 Task: Add Dr. Bronner's Unscented Bar Soap to the cart.
Action: Mouse moved to (303, 166)
Screenshot: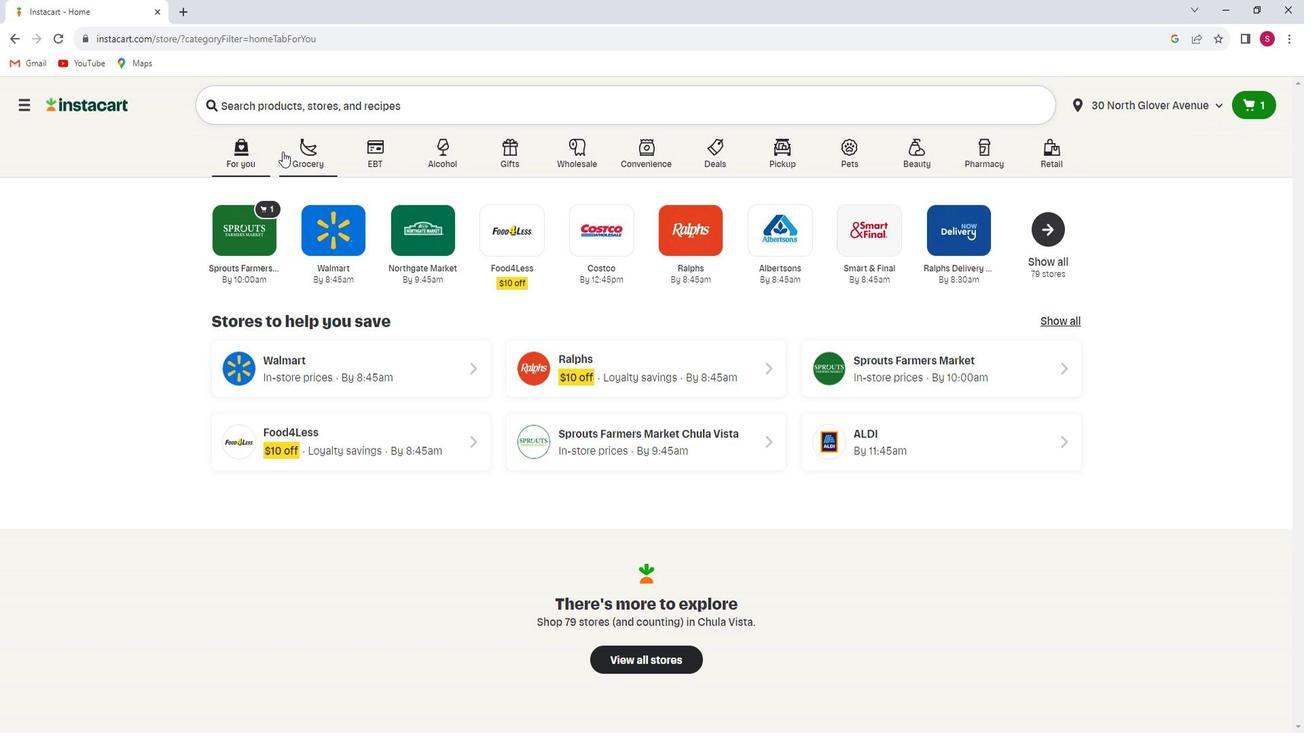 
Action: Mouse pressed left at (303, 166)
Screenshot: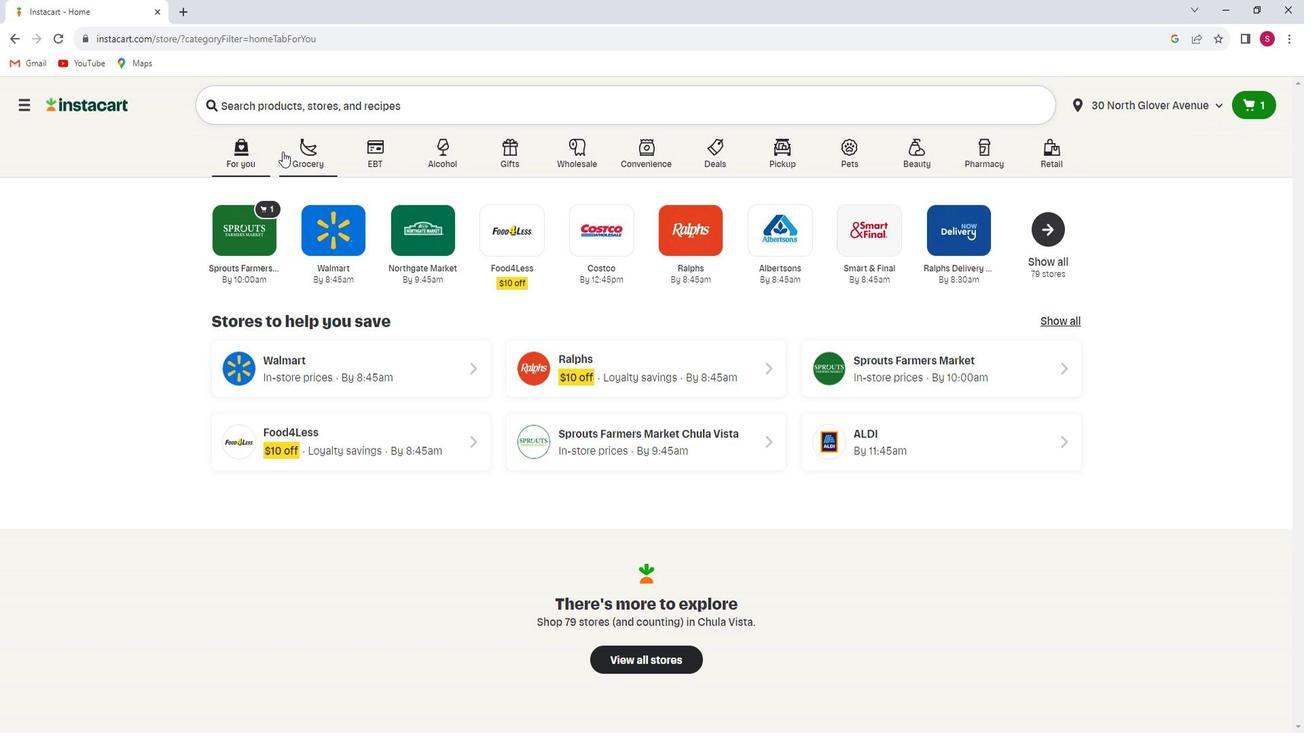
Action: Mouse moved to (315, 399)
Screenshot: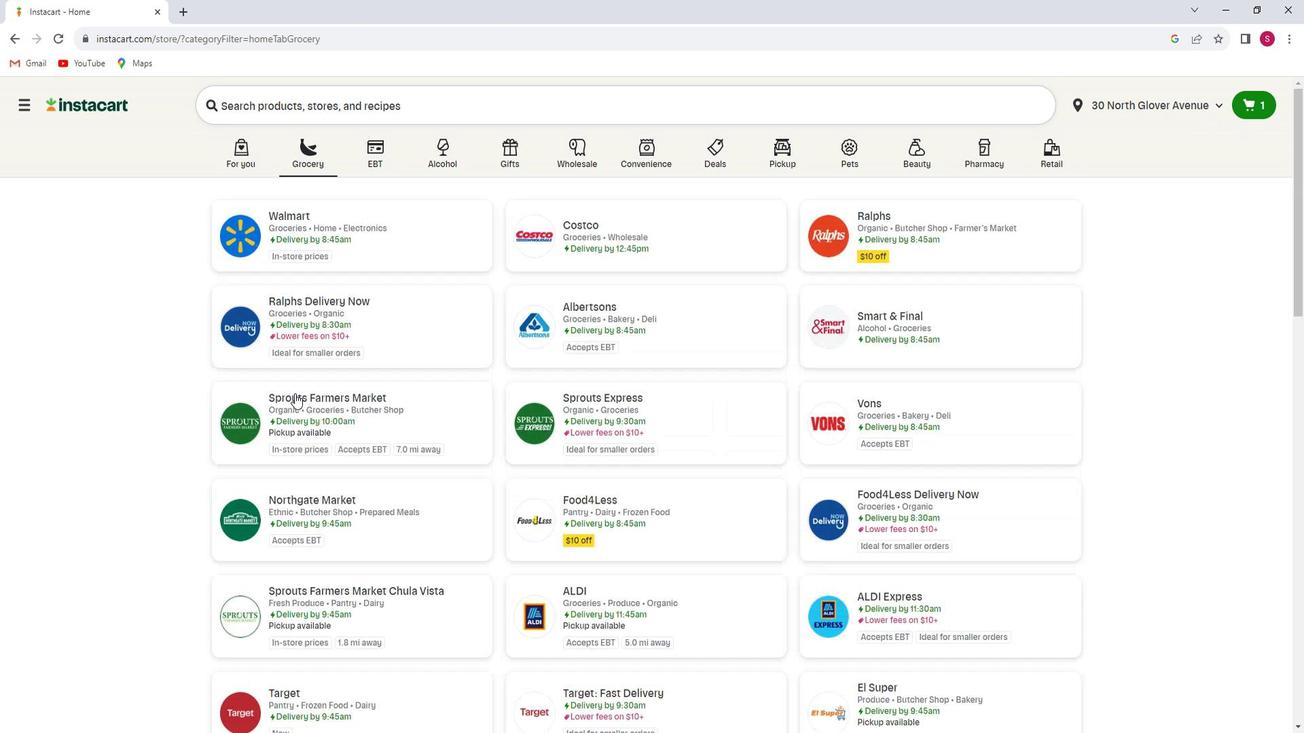 
Action: Mouse pressed left at (315, 399)
Screenshot: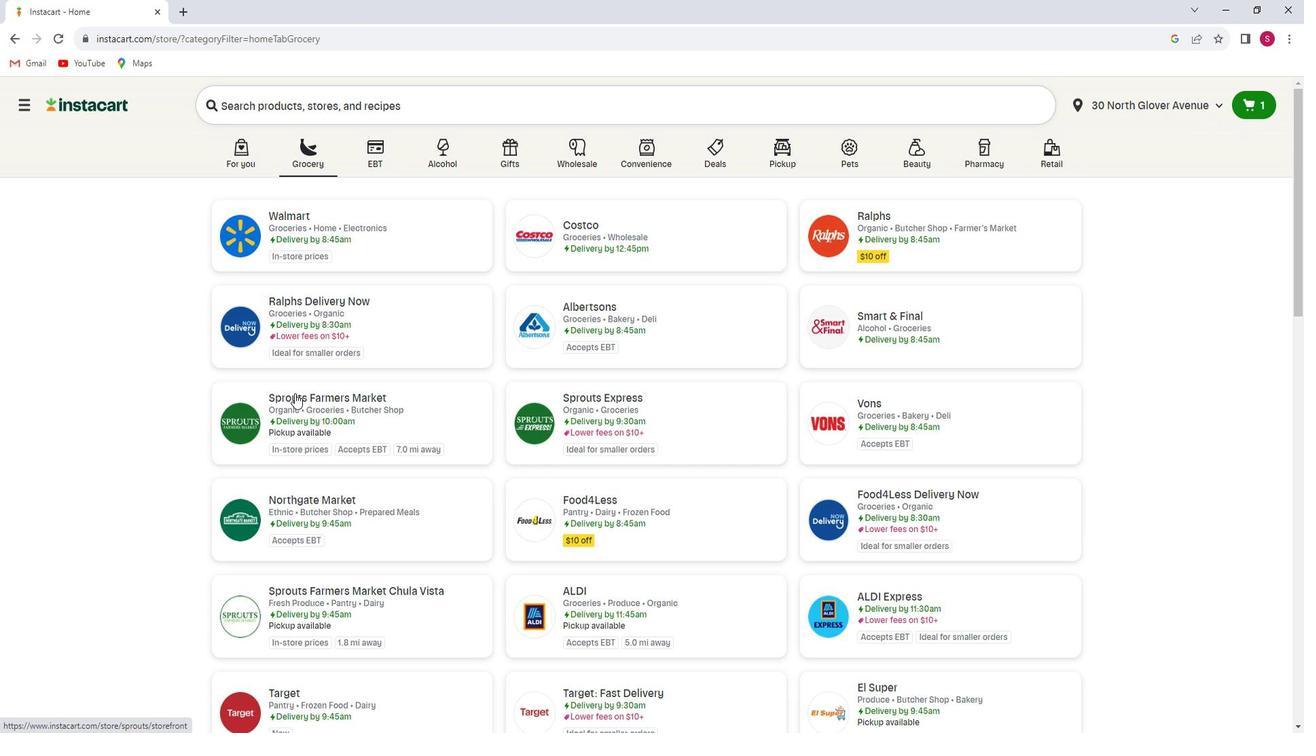 
Action: Mouse moved to (105, 417)
Screenshot: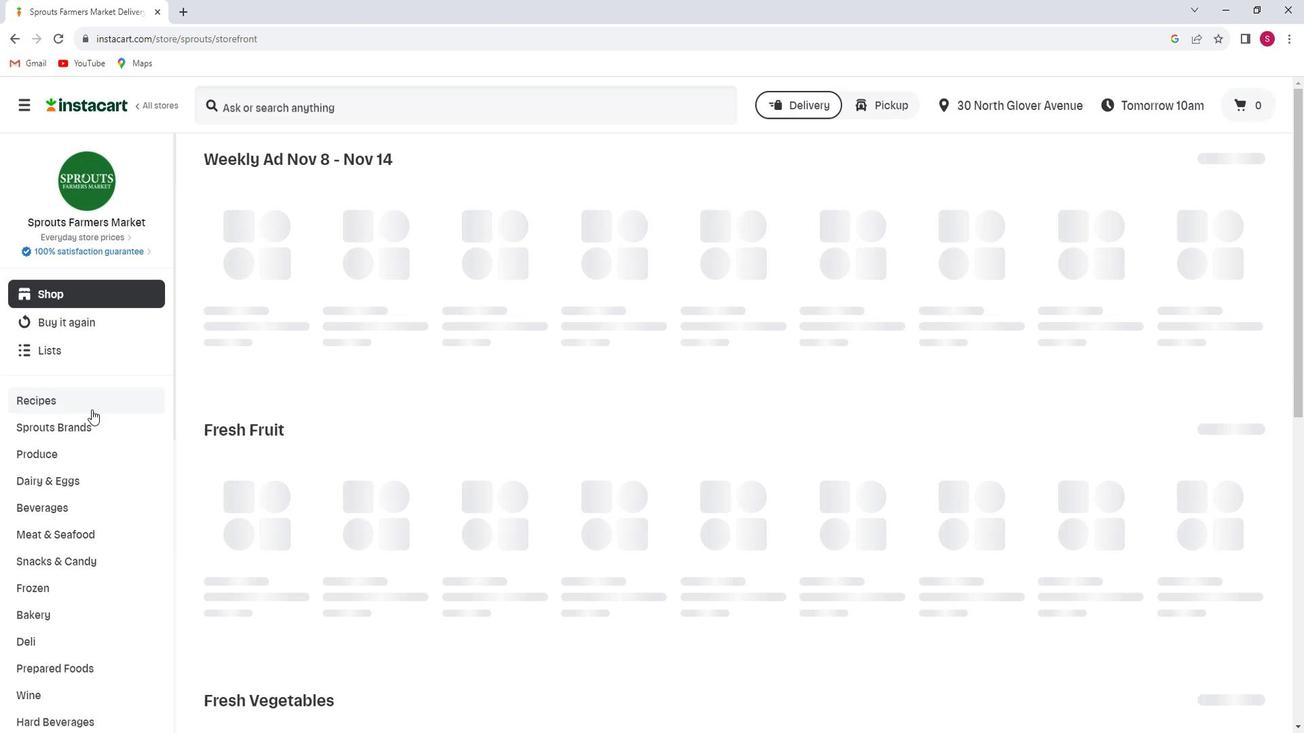 
Action: Mouse scrolled (105, 417) with delta (0, 0)
Screenshot: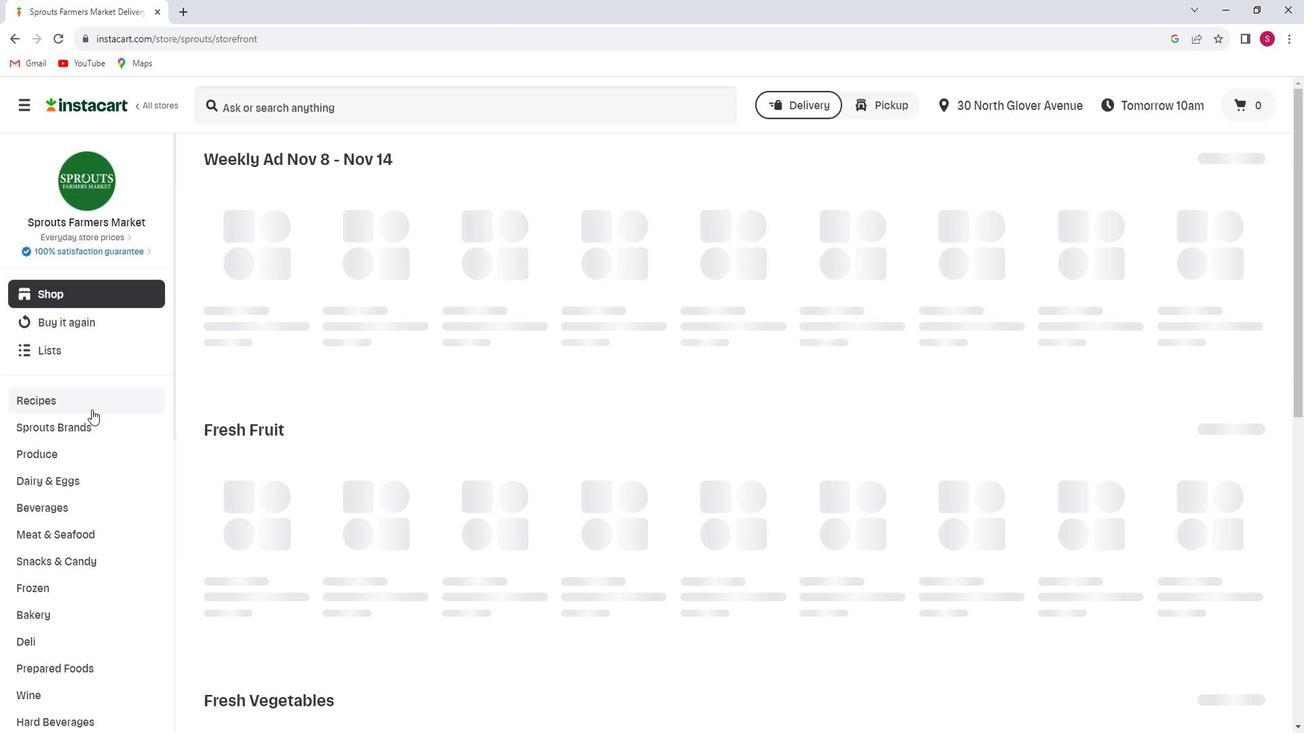
Action: Mouse scrolled (105, 417) with delta (0, 0)
Screenshot: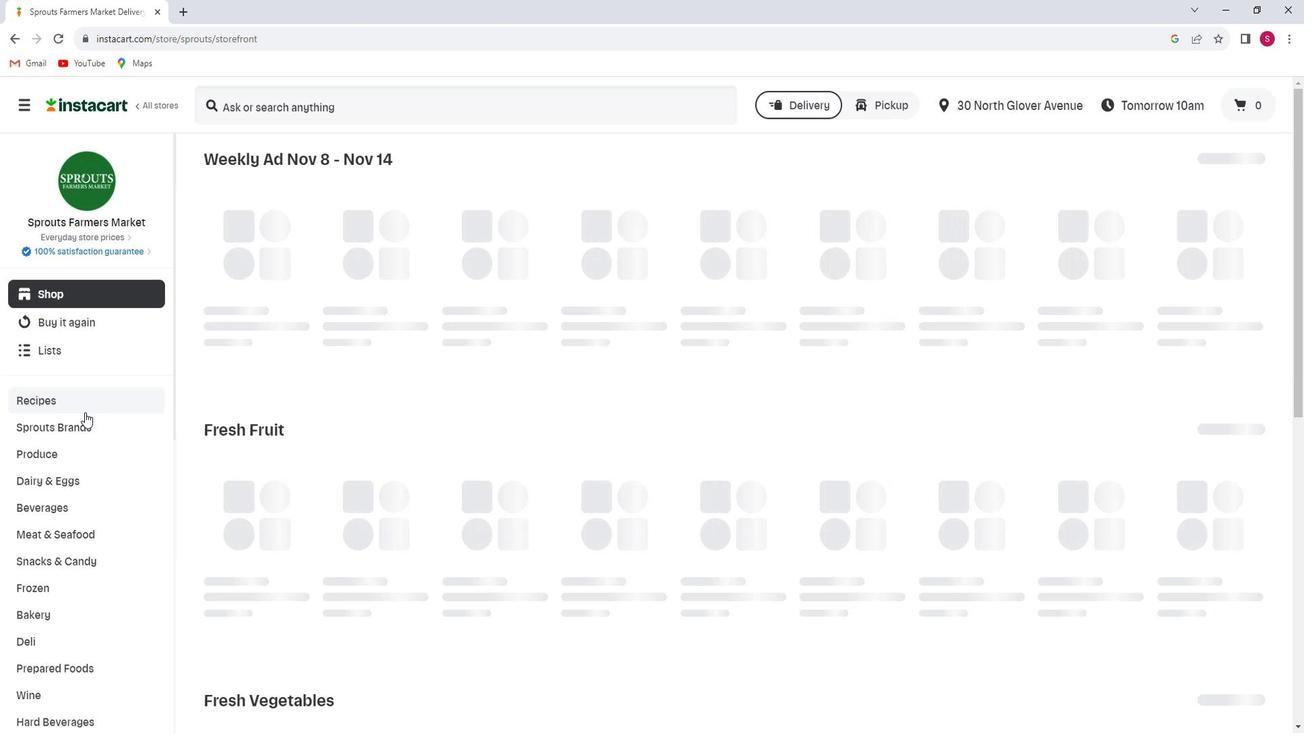 
Action: Mouse scrolled (105, 417) with delta (0, 0)
Screenshot: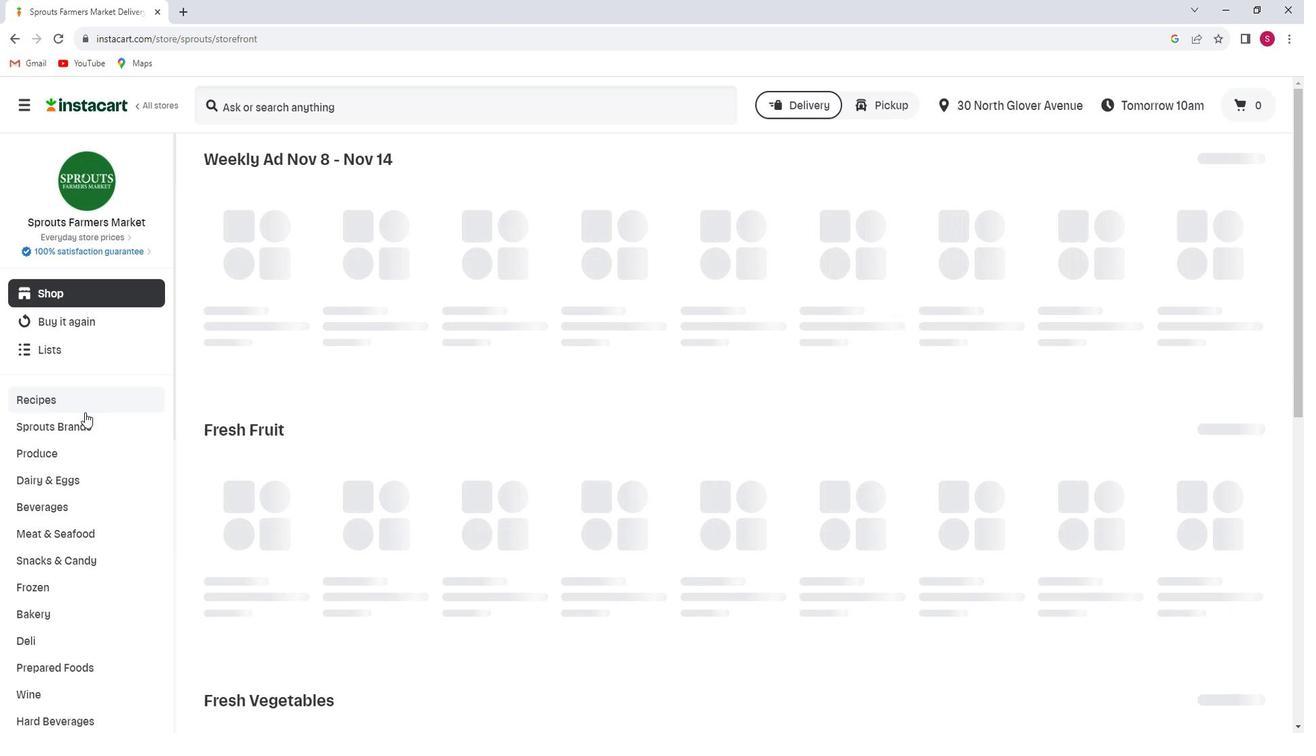 
Action: Mouse scrolled (105, 417) with delta (0, 0)
Screenshot: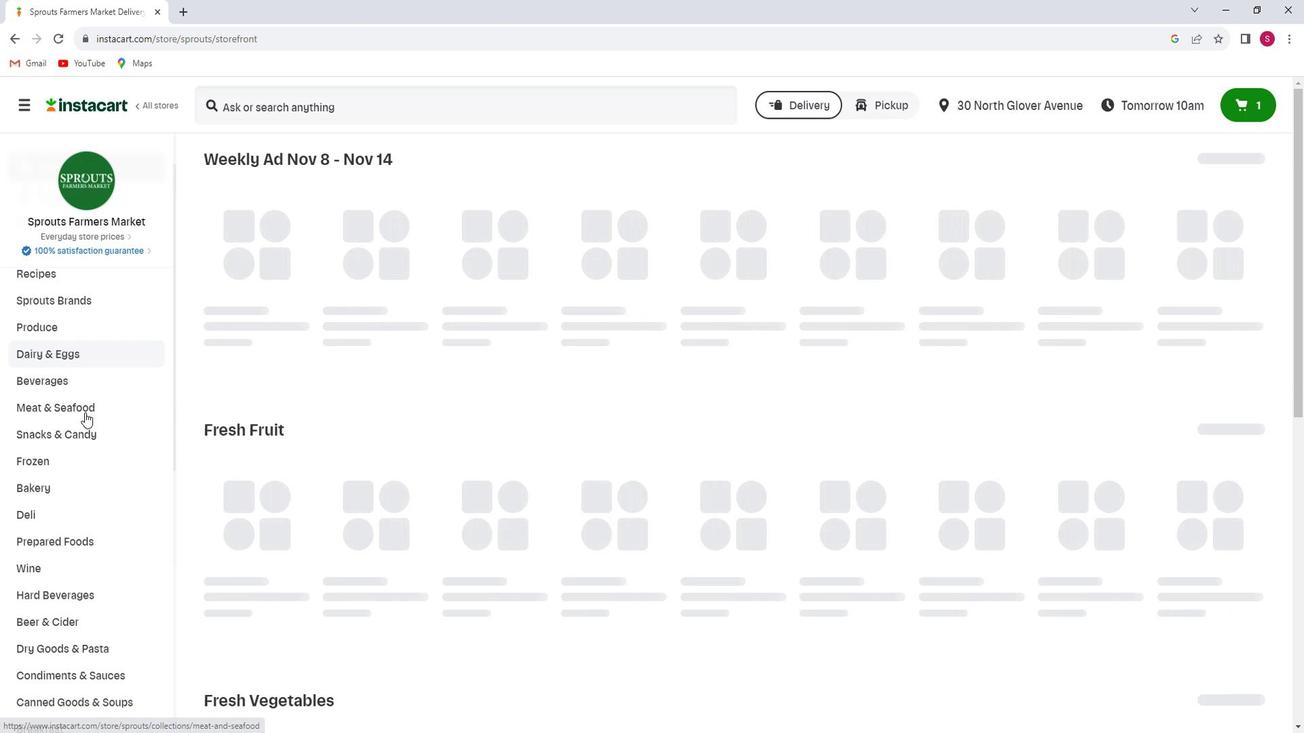 
Action: Mouse moved to (97, 441)
Screenshot: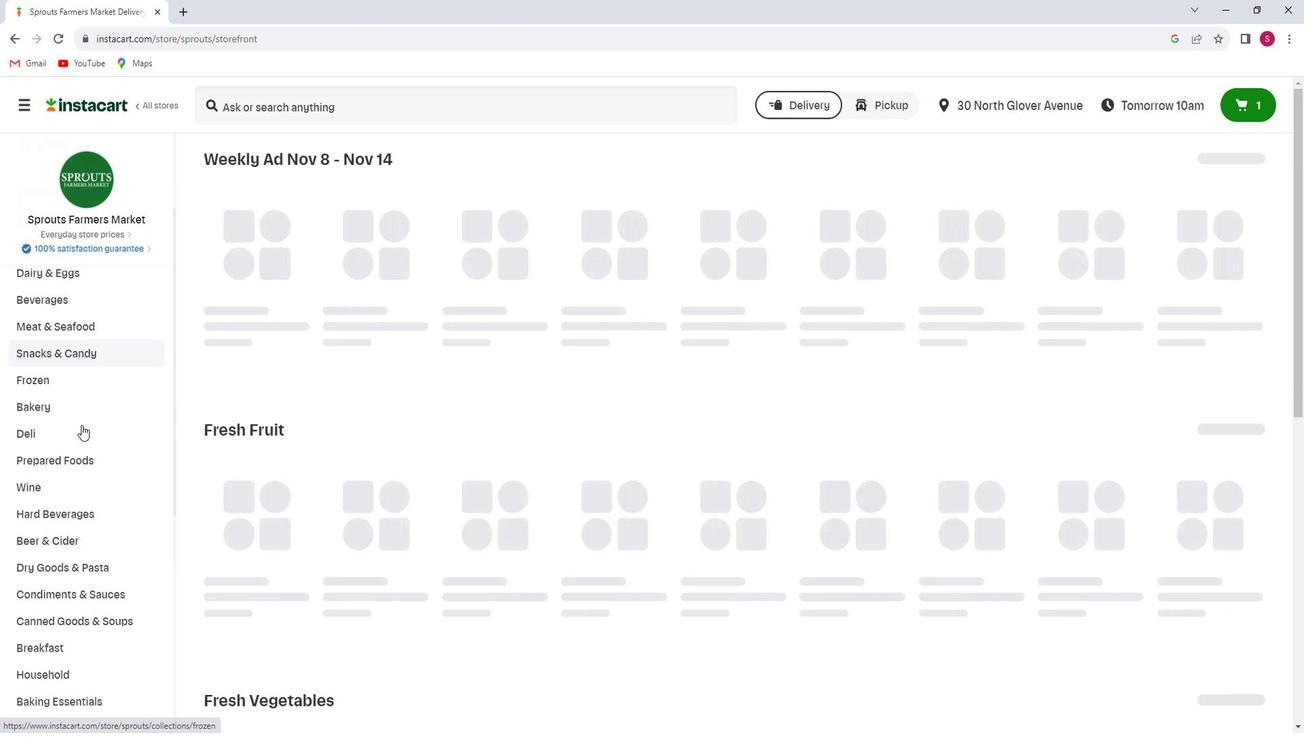 
Action: Mouse scrolled (97, 440) with delta (0, 0)
Screenshot: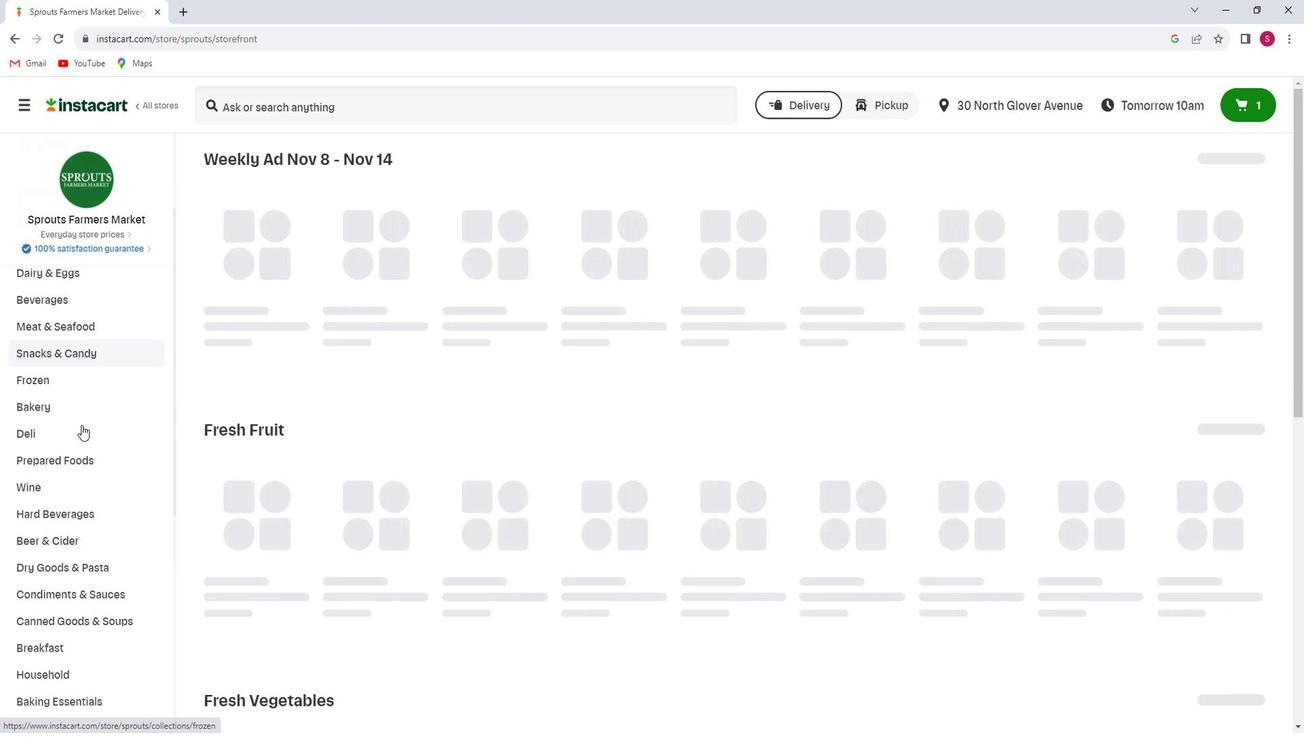 
Action: Mouse moved to (95, 446)
Screenshot: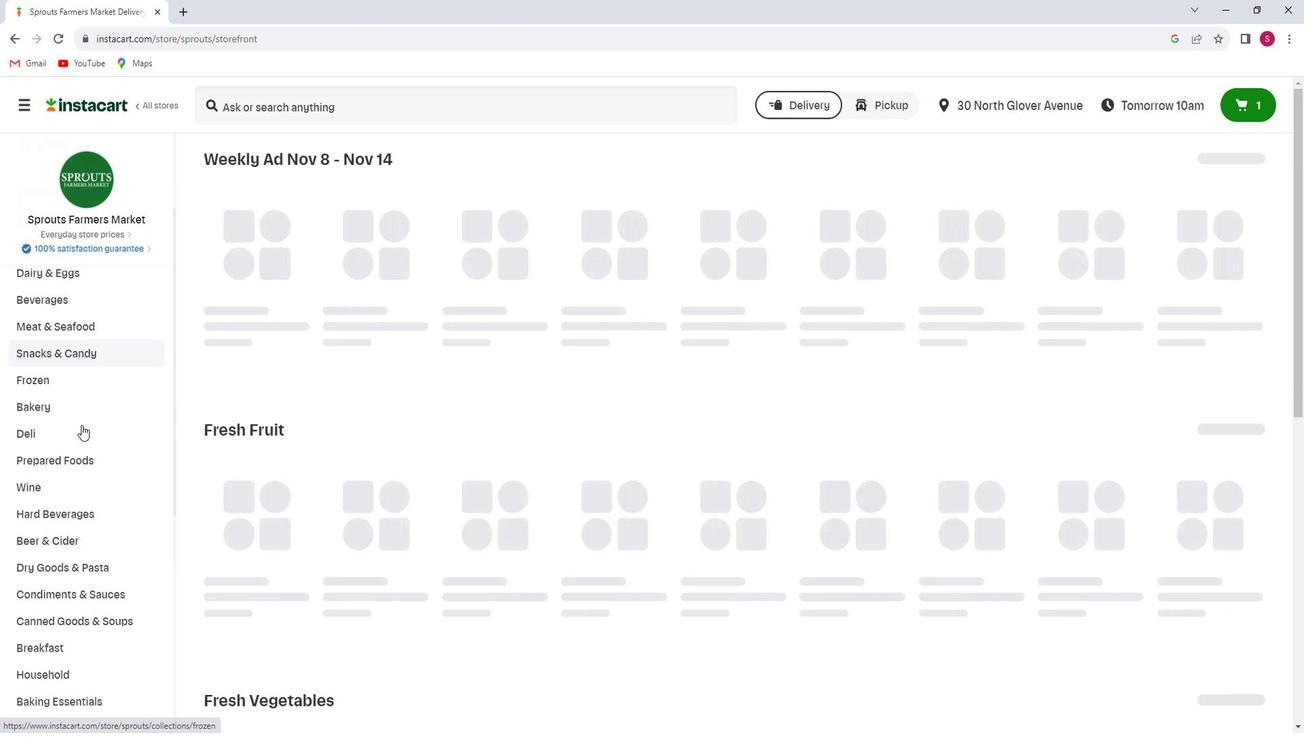 
Action: Mouse scrolled (95, 445) with delta (0, 0)
Screenshot: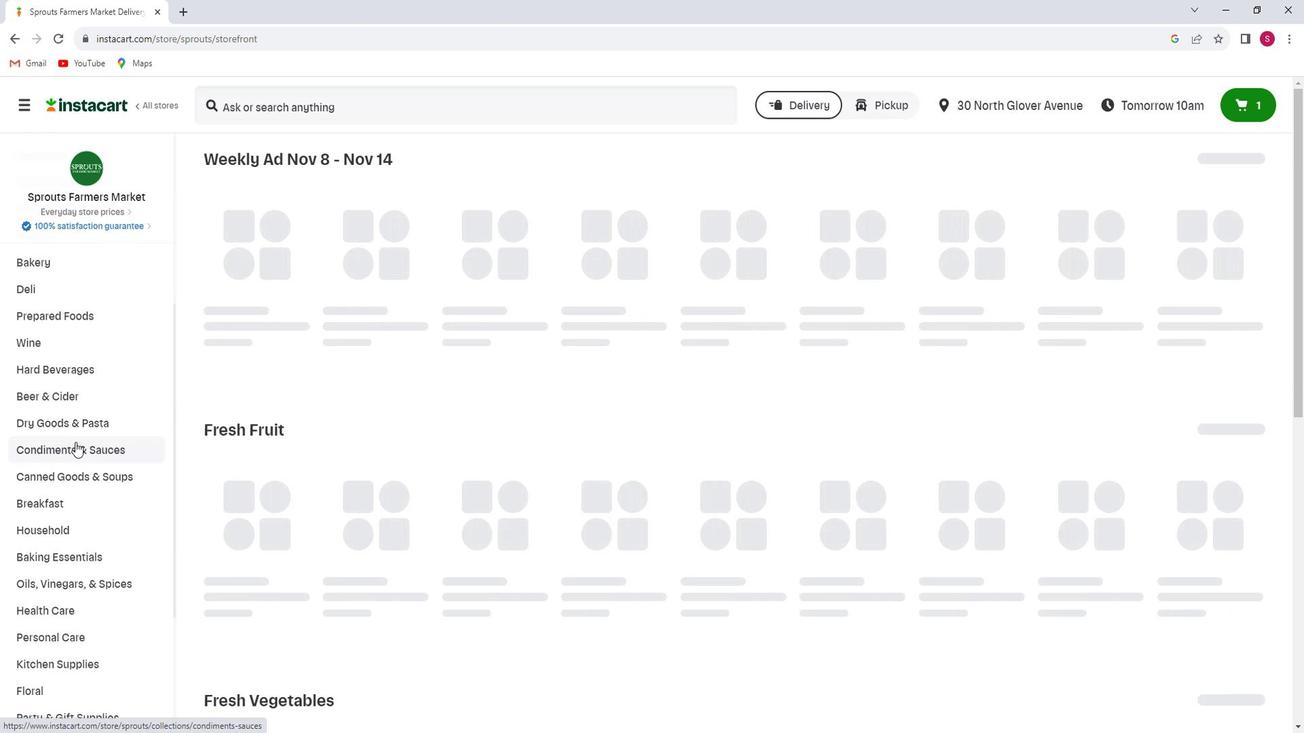 
Action: Mouse scrolled (95, 445) with delta (0, 0)
Screenshot: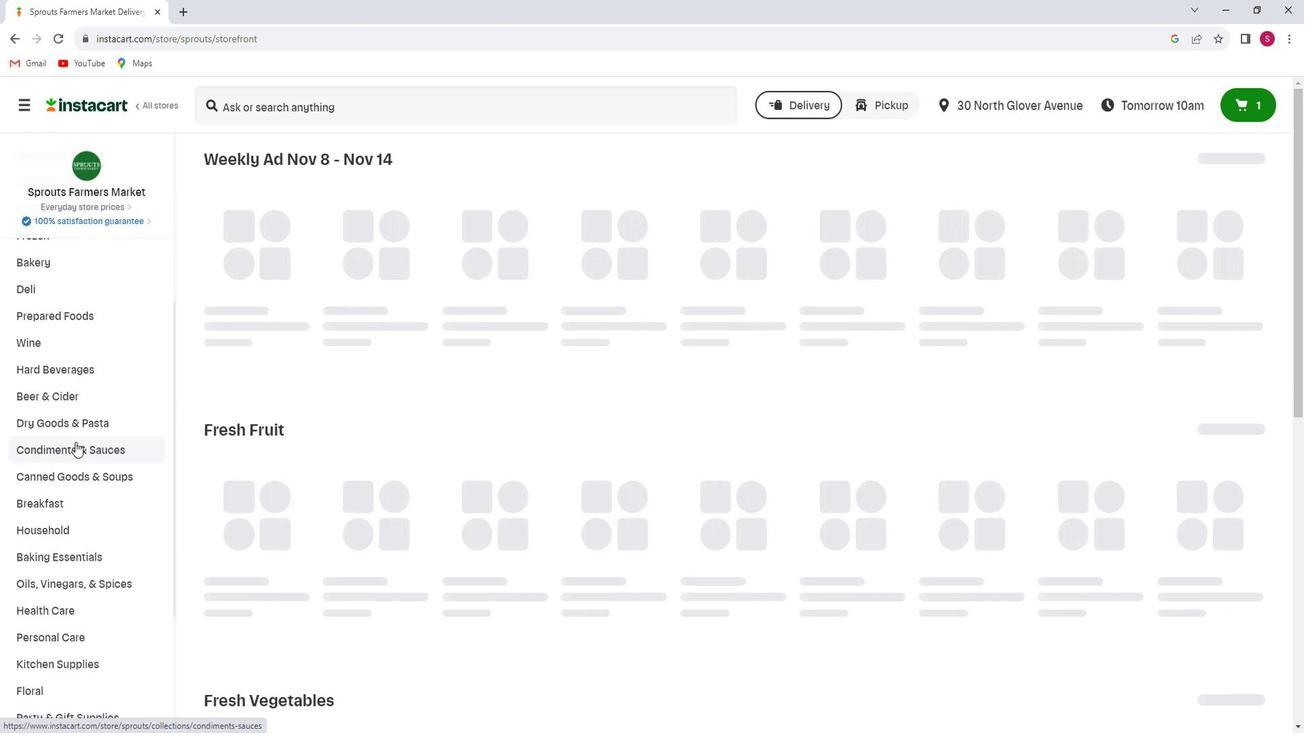 
Action: Mouse scrolled (95, 445) with delta (0, 0)
Screenshot: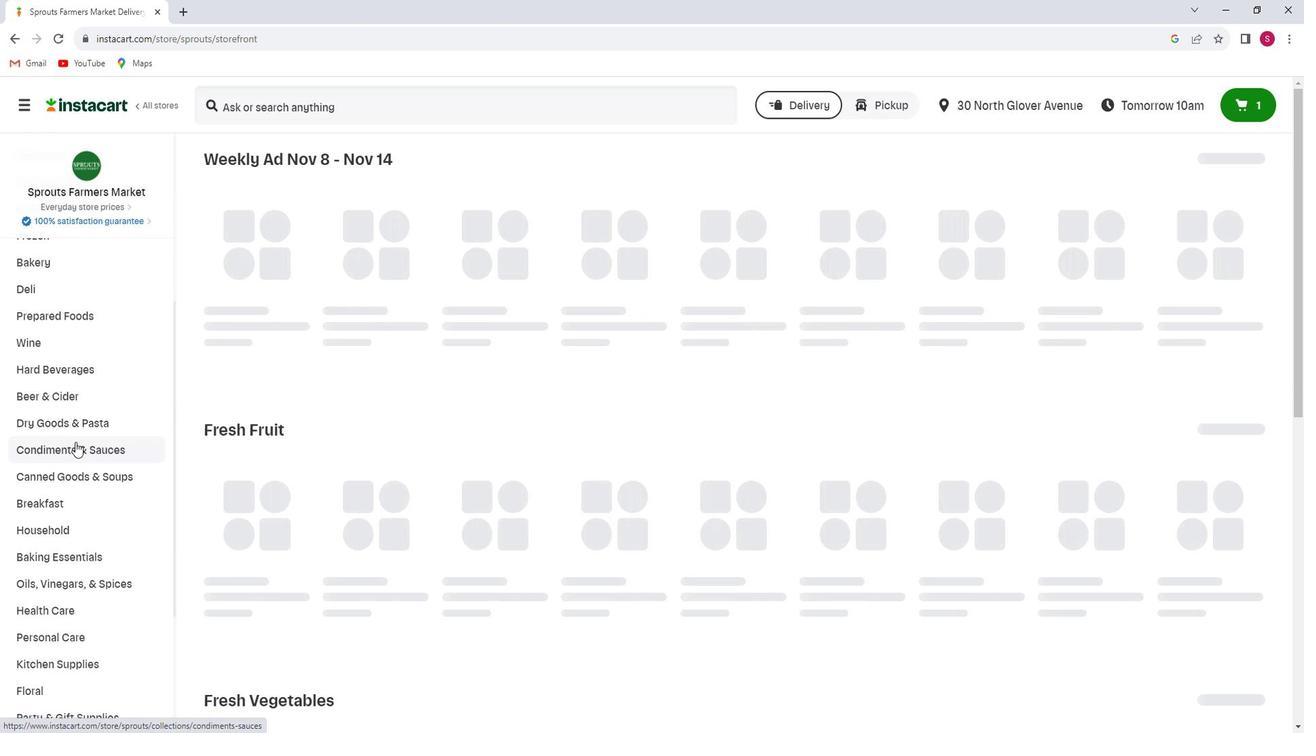 
Action: Mouse scrolled (95, 445) with delta (0, 0)
Screenshot: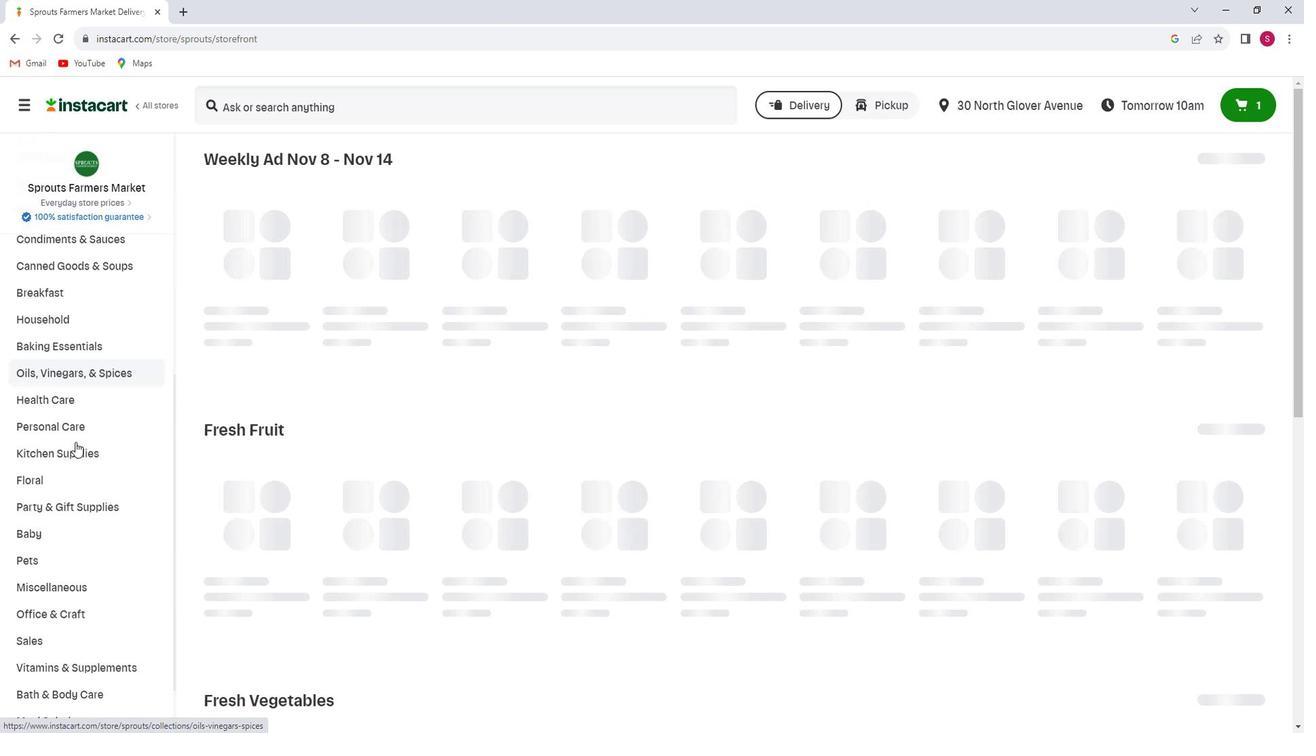 
Action: Mouse scrolled (95, 445) with delta (0, 0)
Screenshot: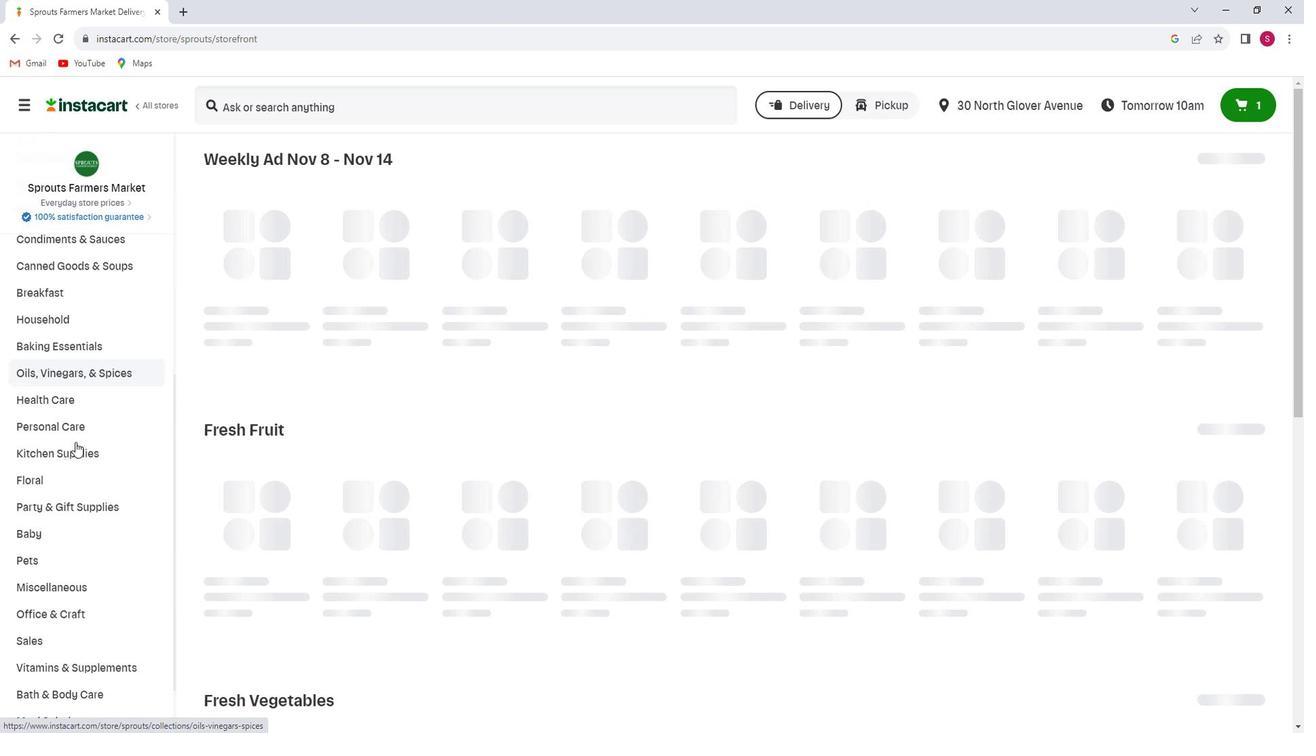 
Action: Mouse scrolled (95, 445) with delta (0, 0)
Screenshot: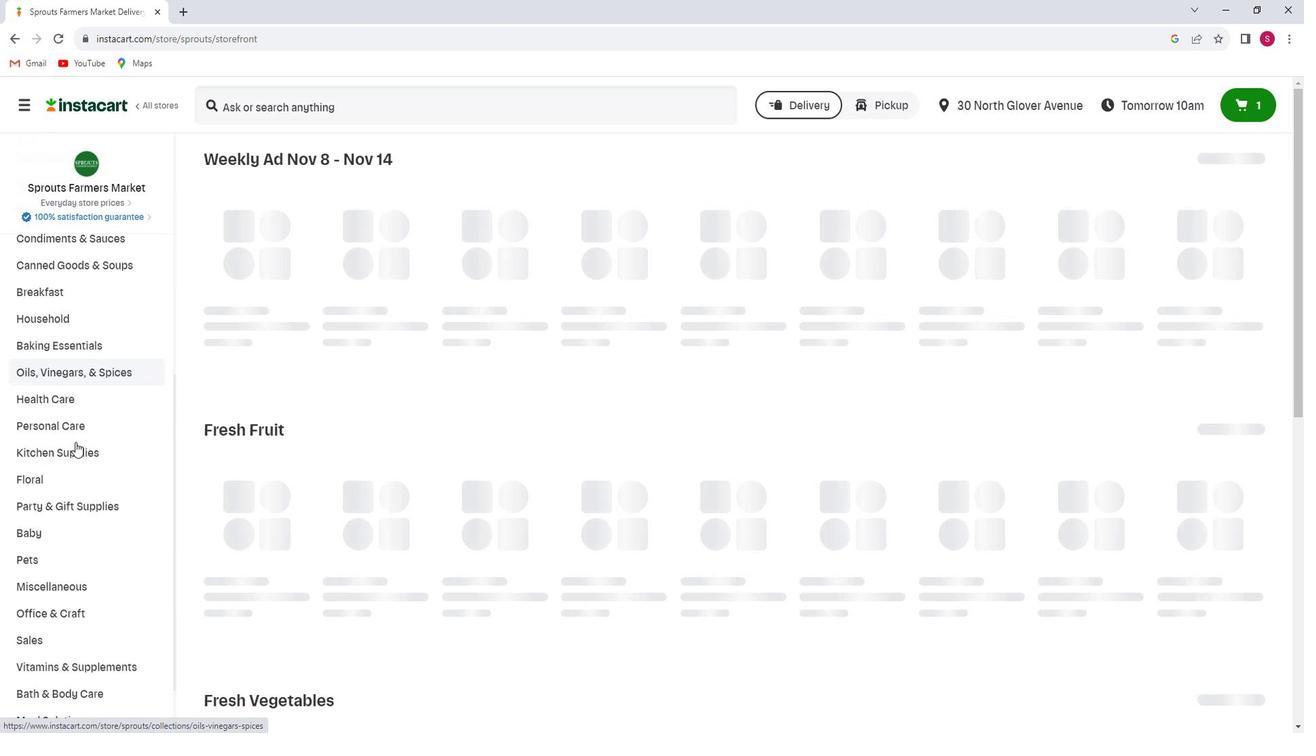 
Action: Mouse scrolled (95, 445) with delta (0, 0)
Screenshot: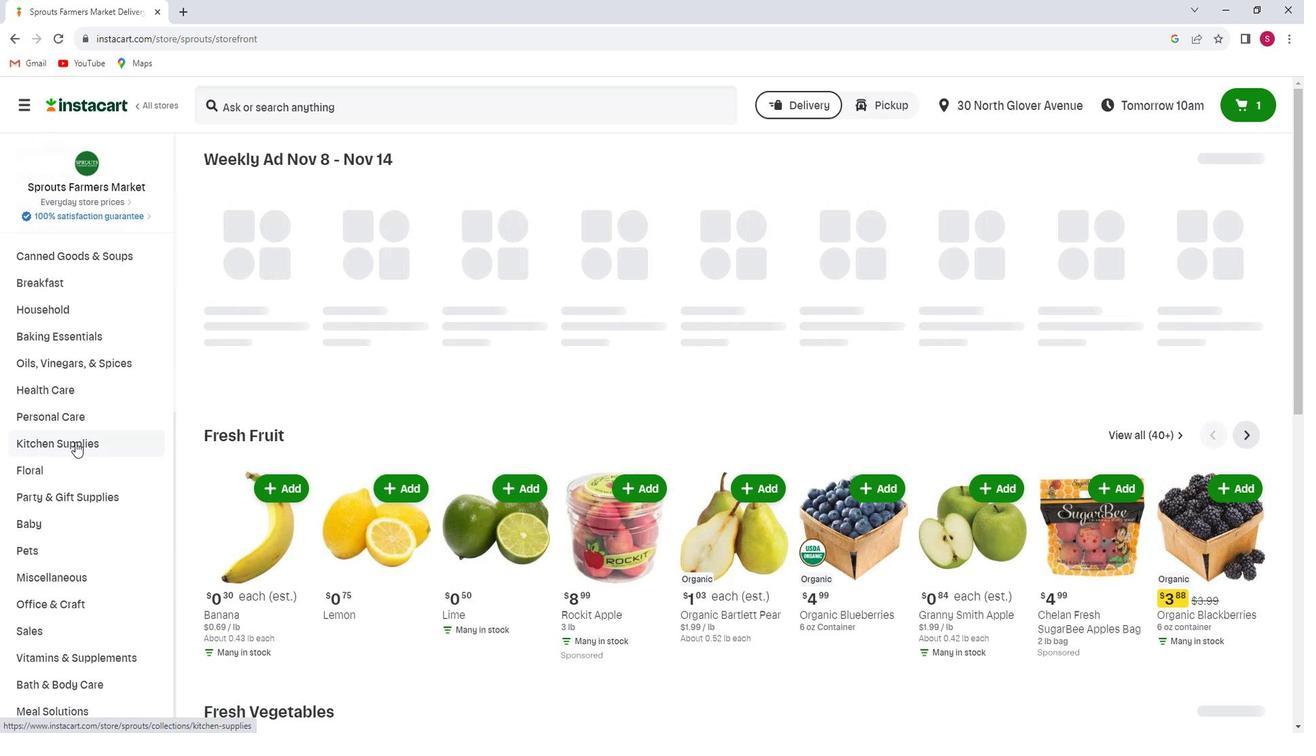 
Action: Mouse scrolled (95, 445) with delta (0, 0)
Screenshot: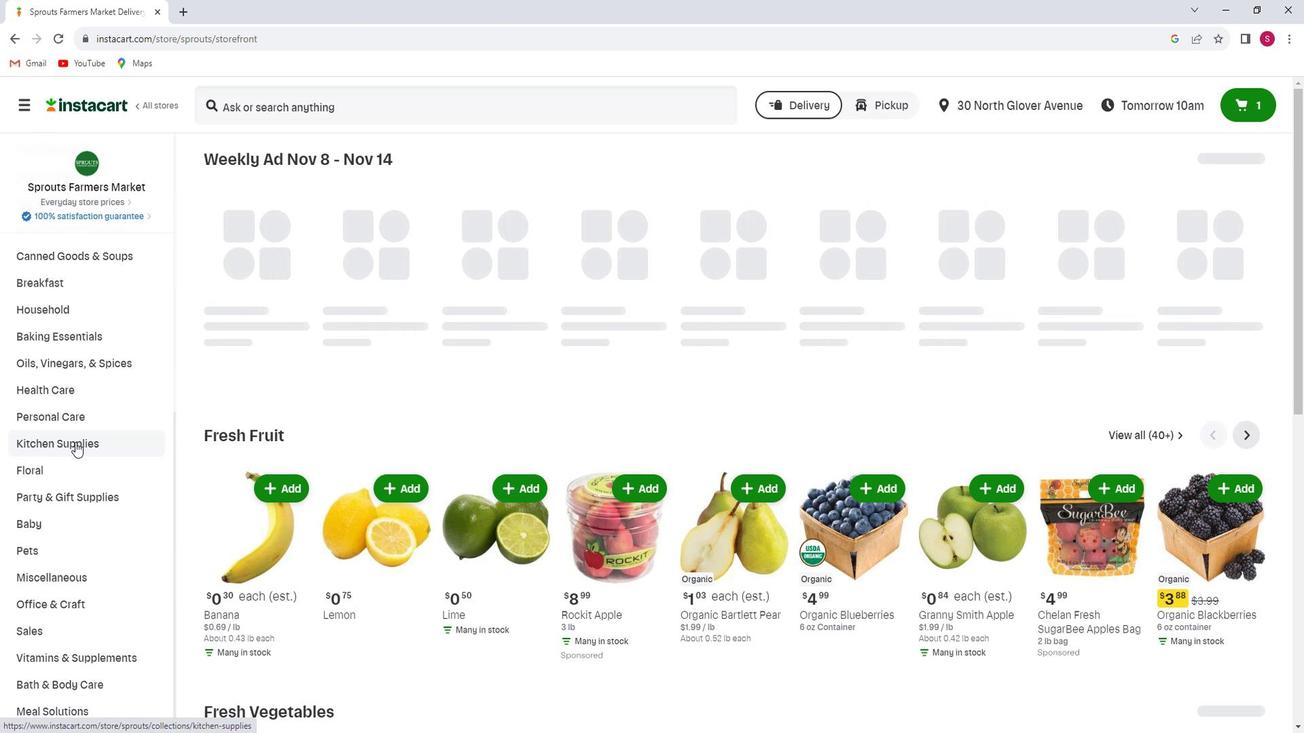 
Action: Mouse moved to (67, 525)
Screenshot: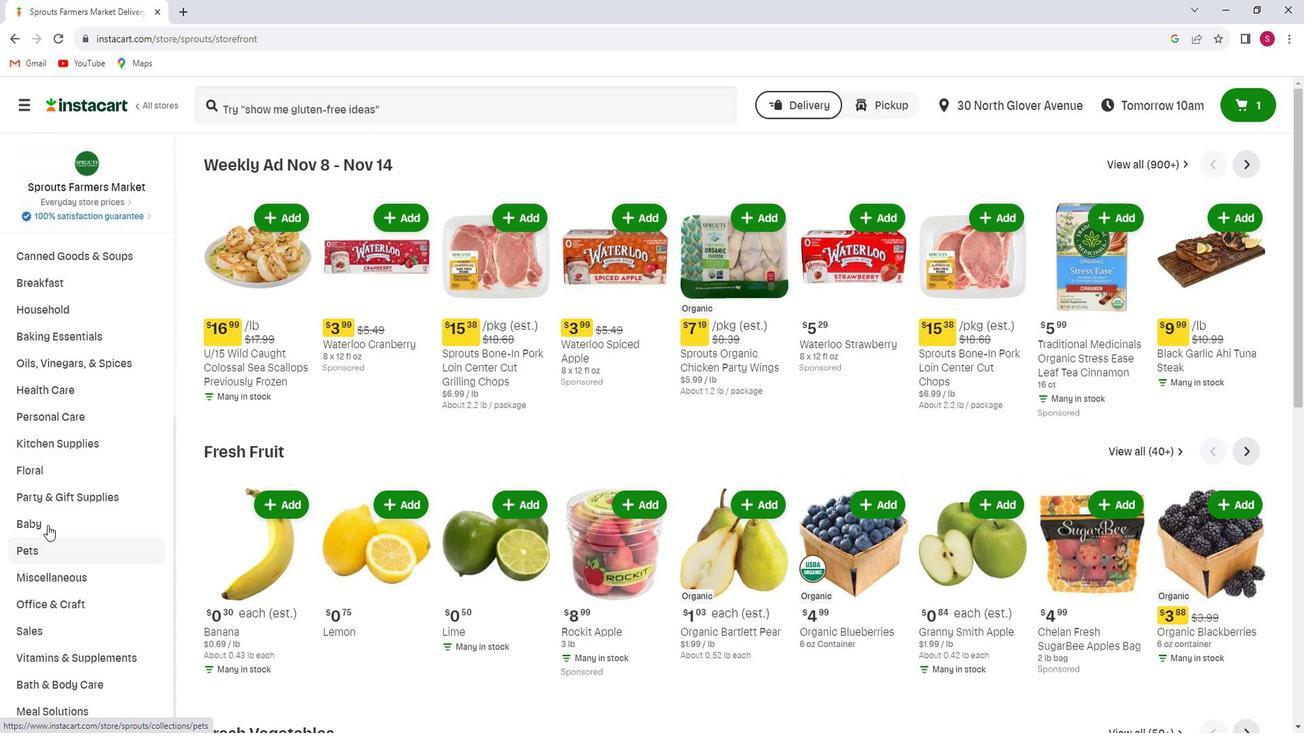 
Action: Mouse pressed left at (67, 525)
Screenshot: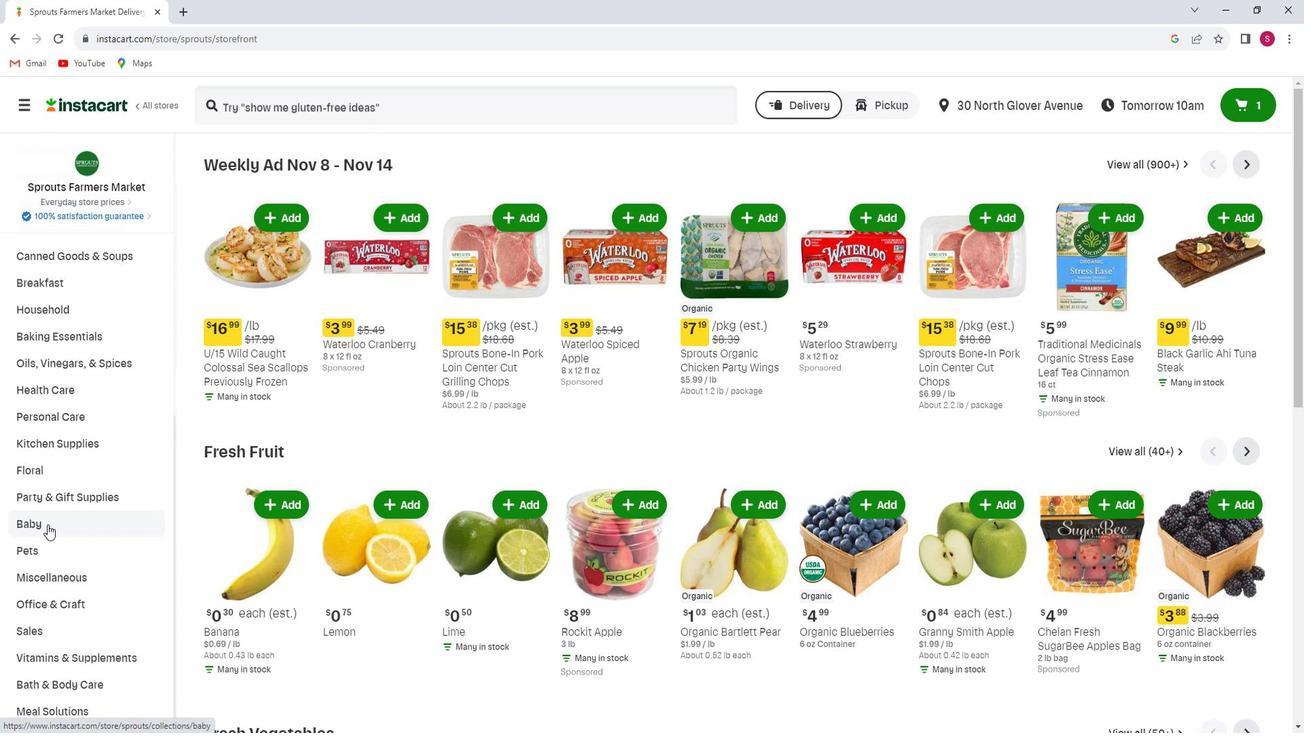 
Action: Mouse moved to (72, 584)
Screenshot: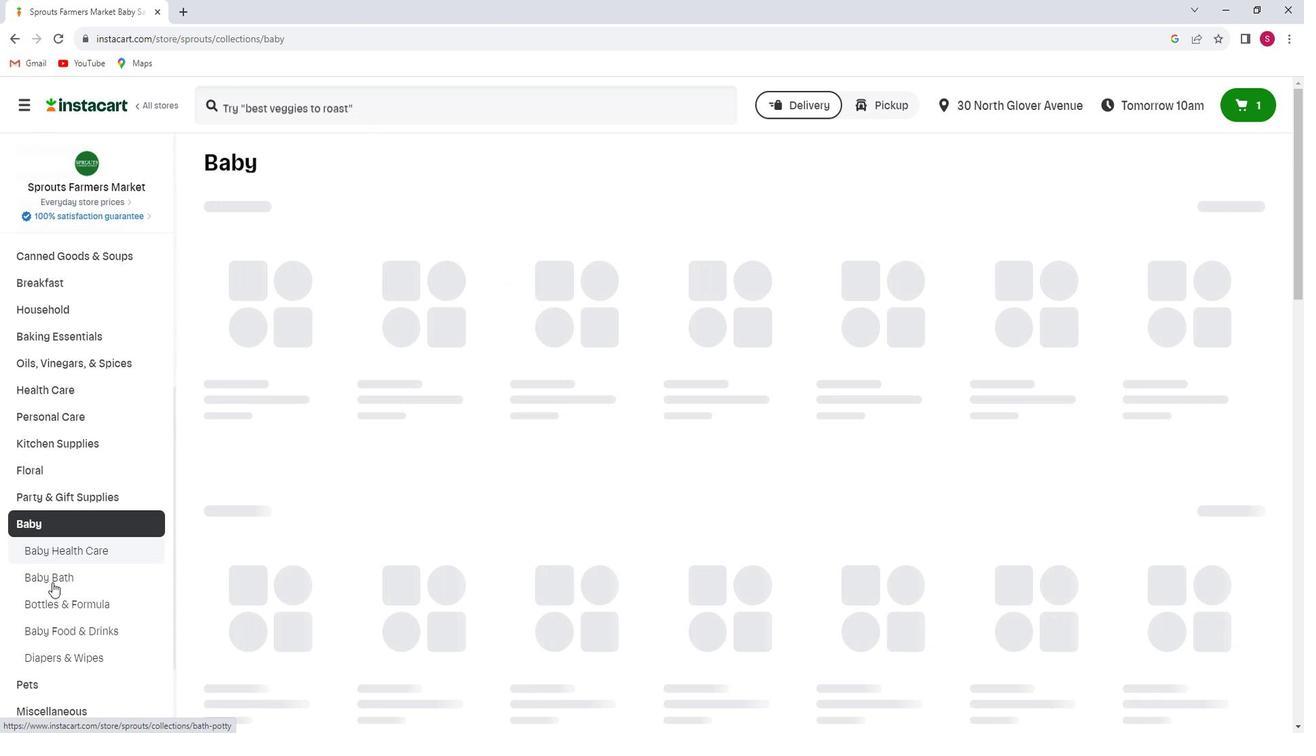 
Action: Mouse pressed left at (72, 584)
Screenshot: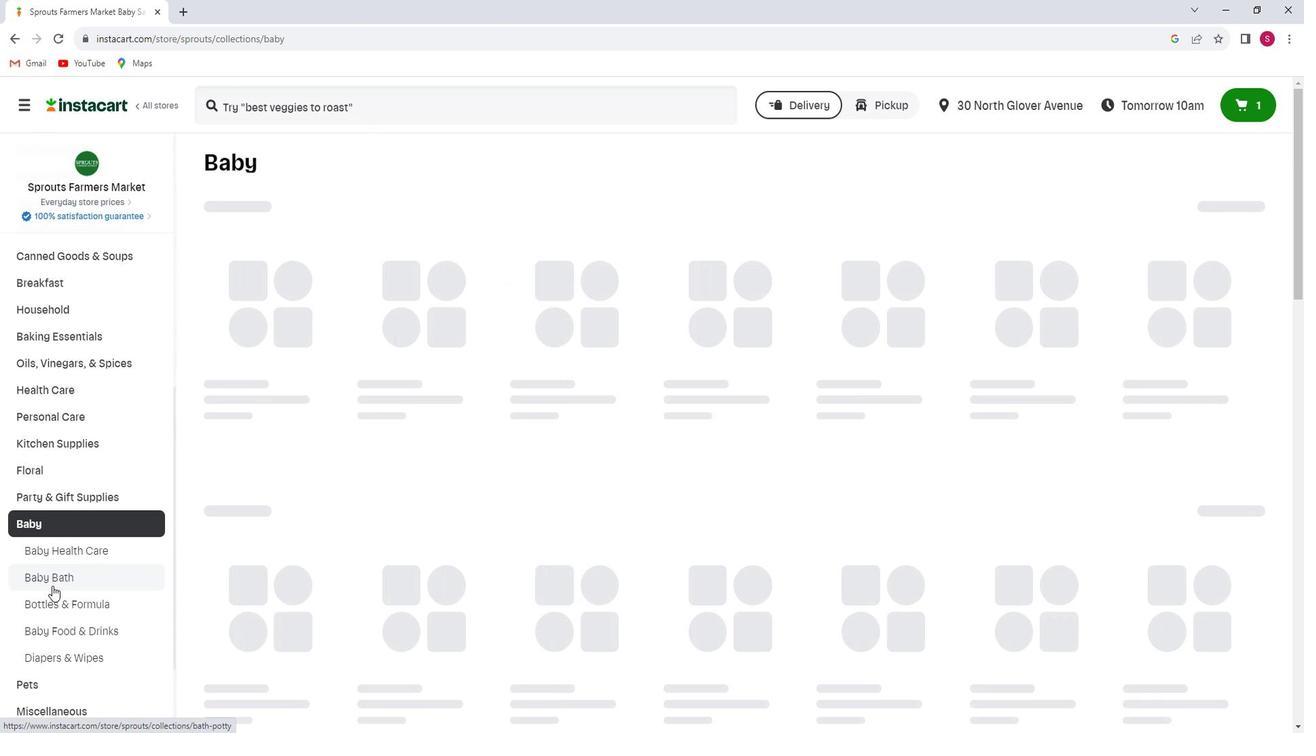 
Action: Mouse moved to (313, 123)
Screenshot: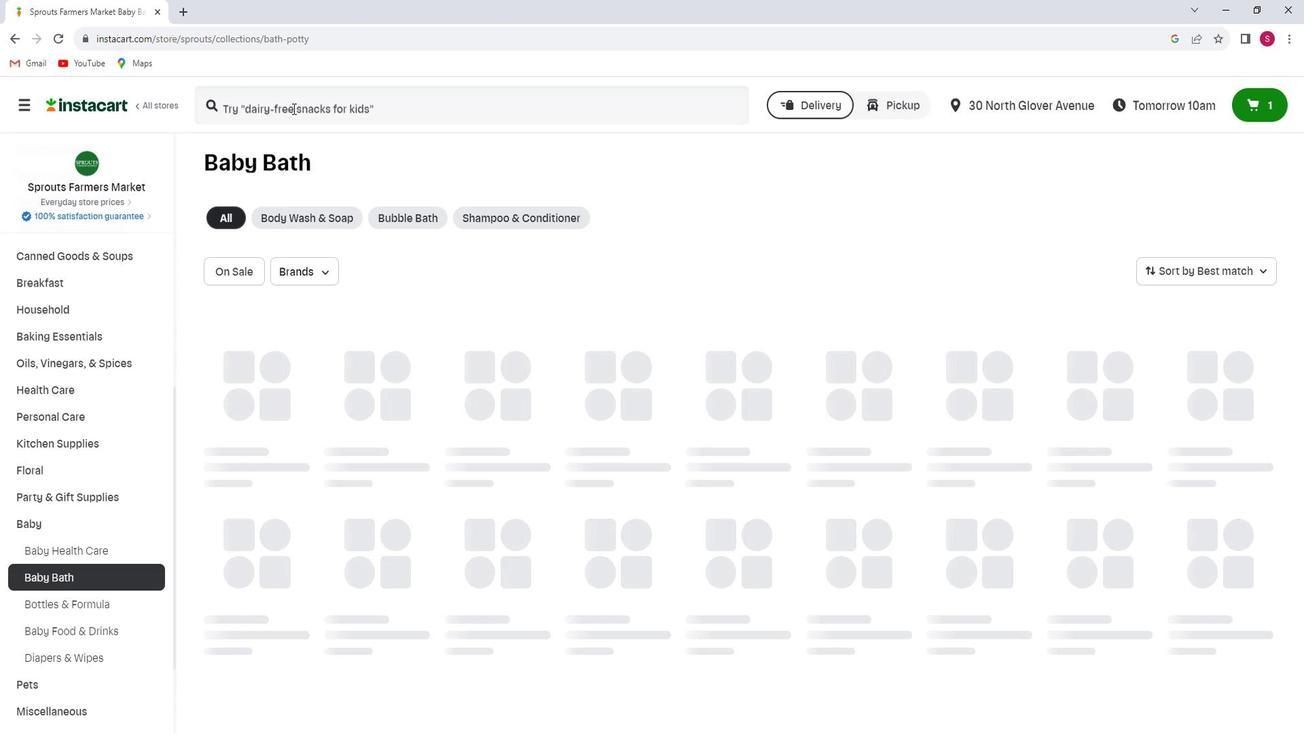 
Action: Mouse pressed left at (313, 123)
Screenshot: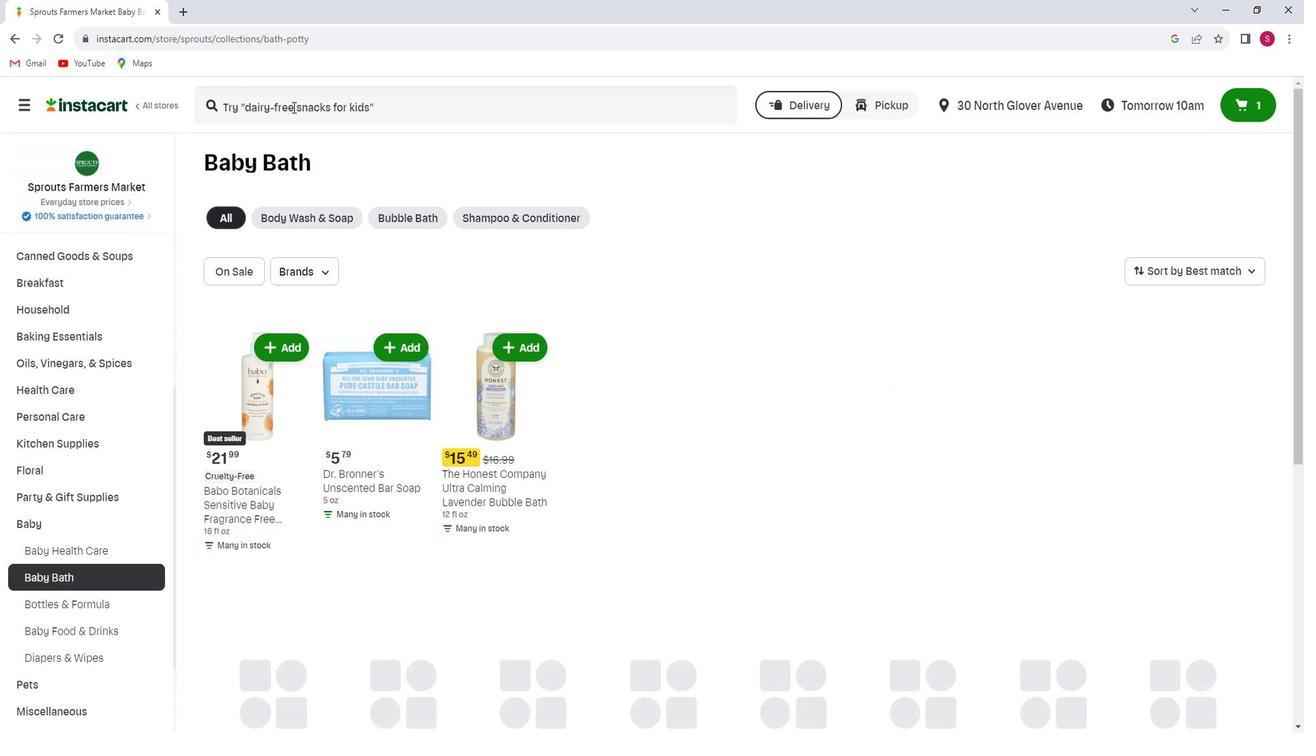 
Action: Key pressed <Key.shift><Key.shift><Key.shift><Key.shift>Dr.<Key.space><Key.shift>Bronner's<Key.space><Key.shift>Unscented<Key.space><Key.shift>Bar<Key.space><Key.shift>Soap<Key.enter>
Screenshot: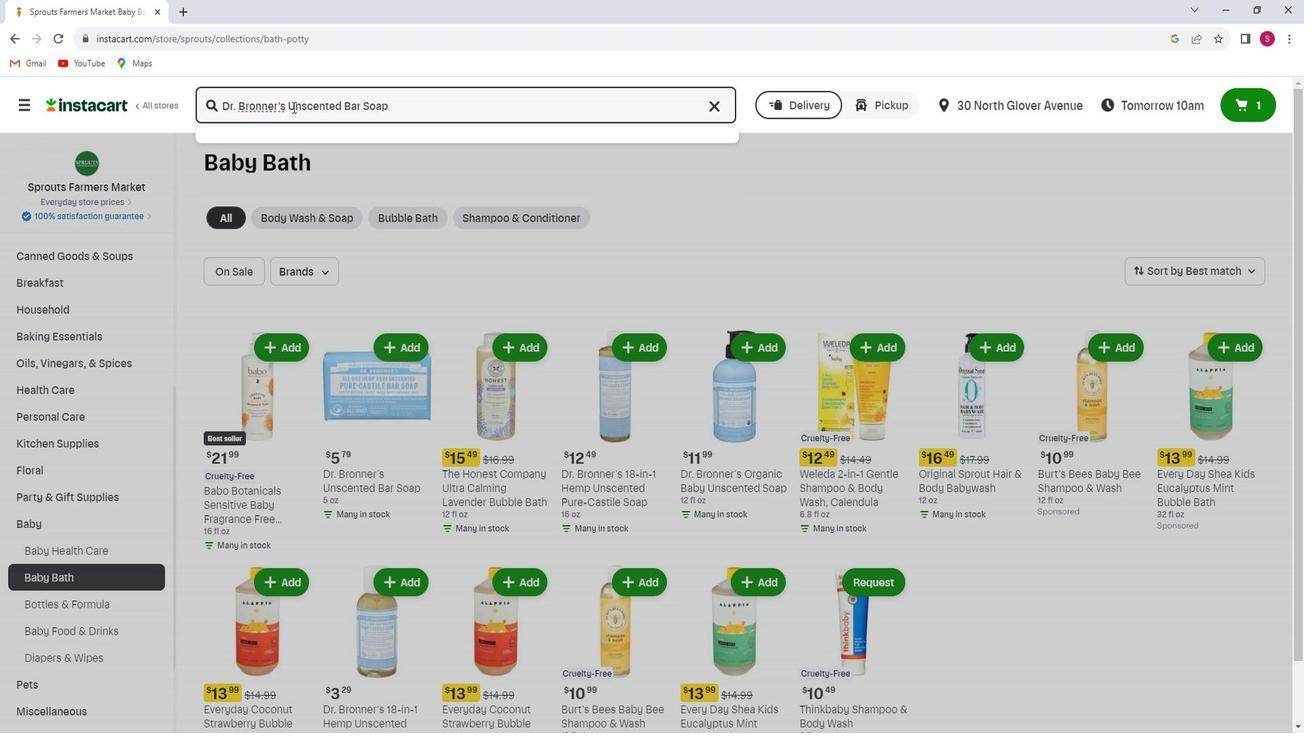 
Action: Mouse moved to (517, 330)
Screenshot: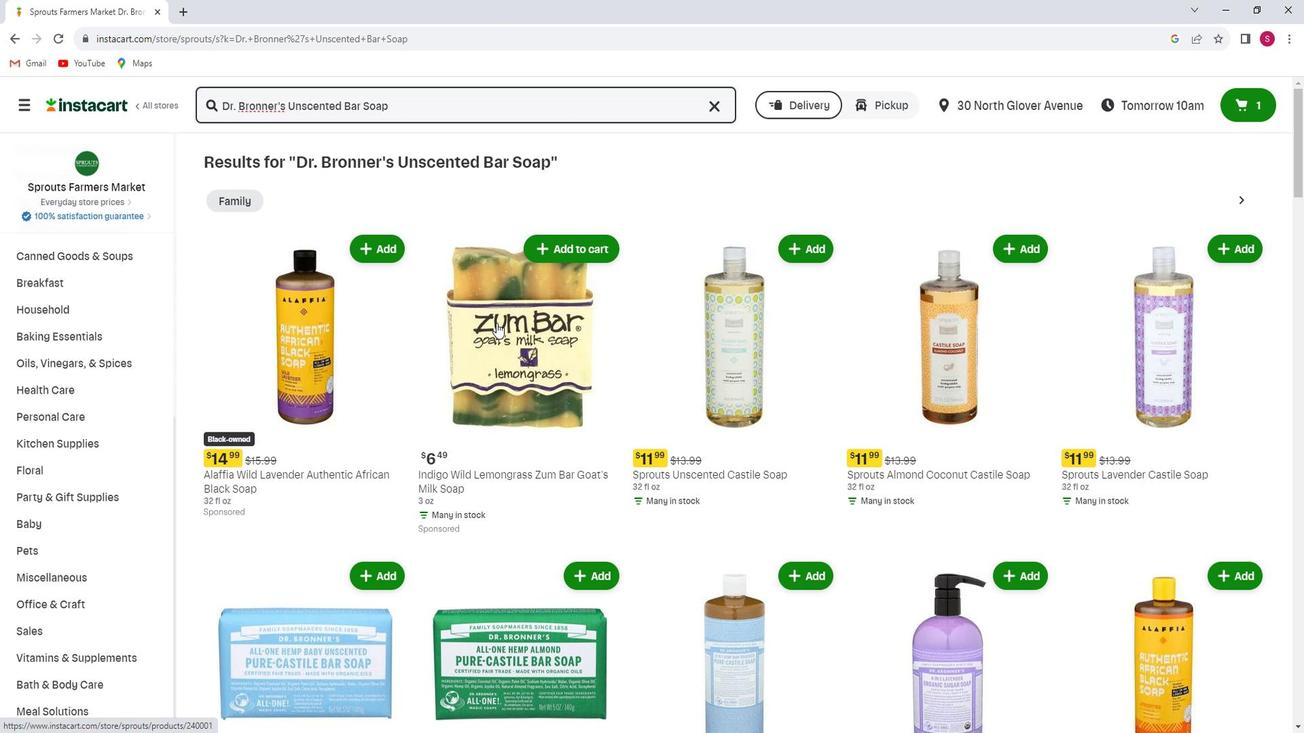 
Action: Mouse scrolled (517, 330) with delta (0, 0)
Screenshot: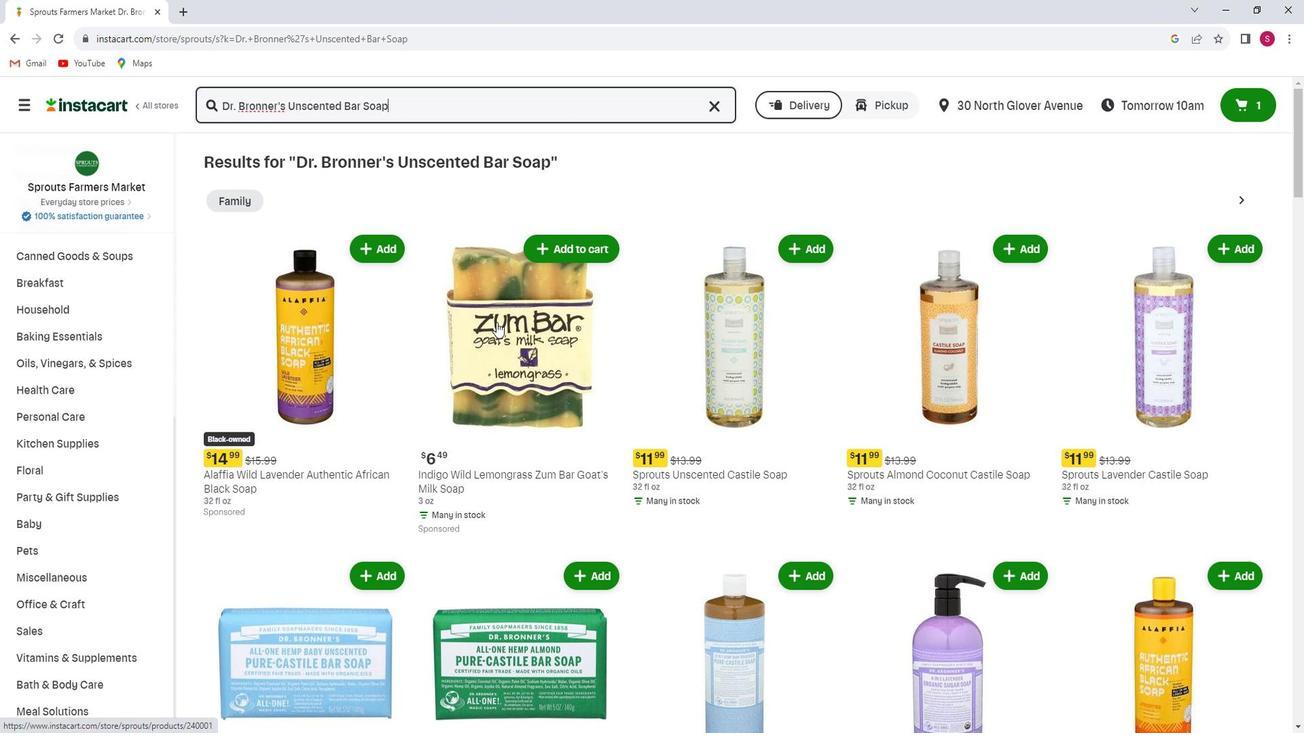 
Action: Mouse scrolled (517, 330) with delta (0, 0)
Screenshot: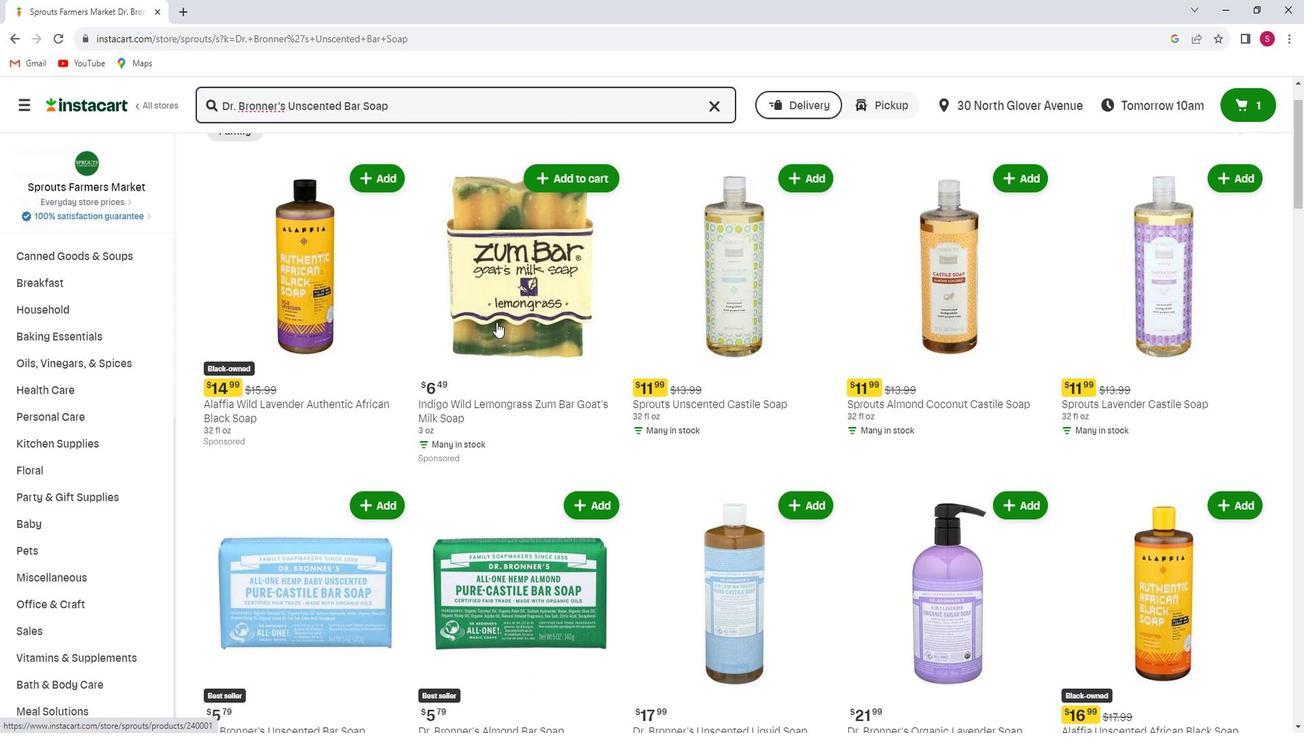 
Action: Mouse scrolled (517, 330) with delta (0, 0)
Screenshot: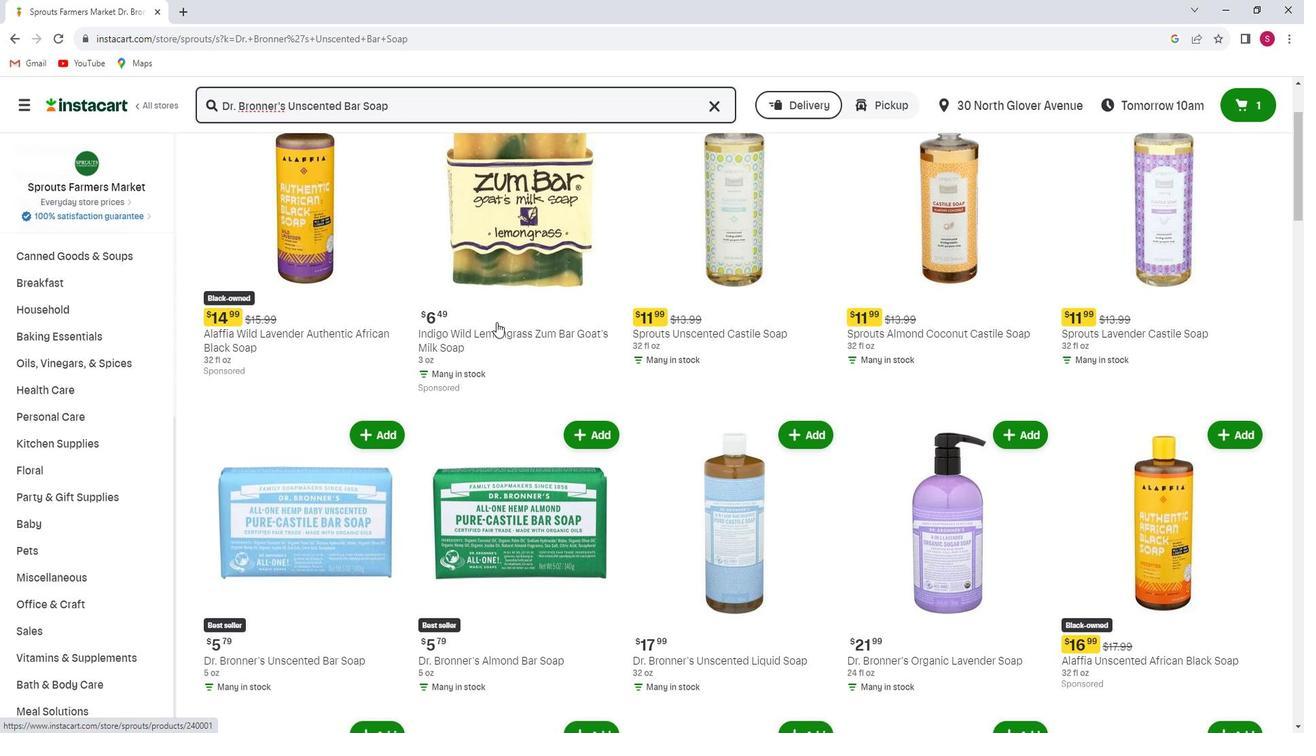 
Action: Mouse moved to (405, 372)
Screenshot: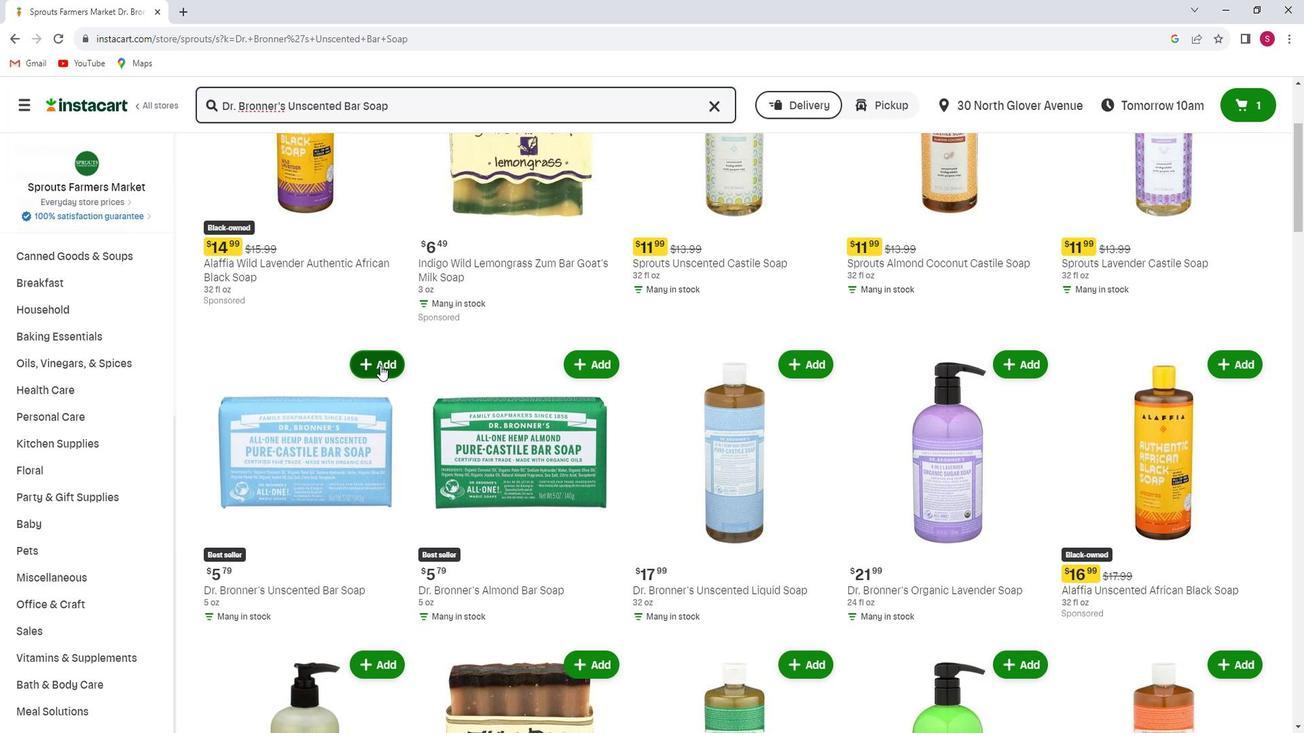 
Action: Mouse pressed left at (405, 372)
Screenshot: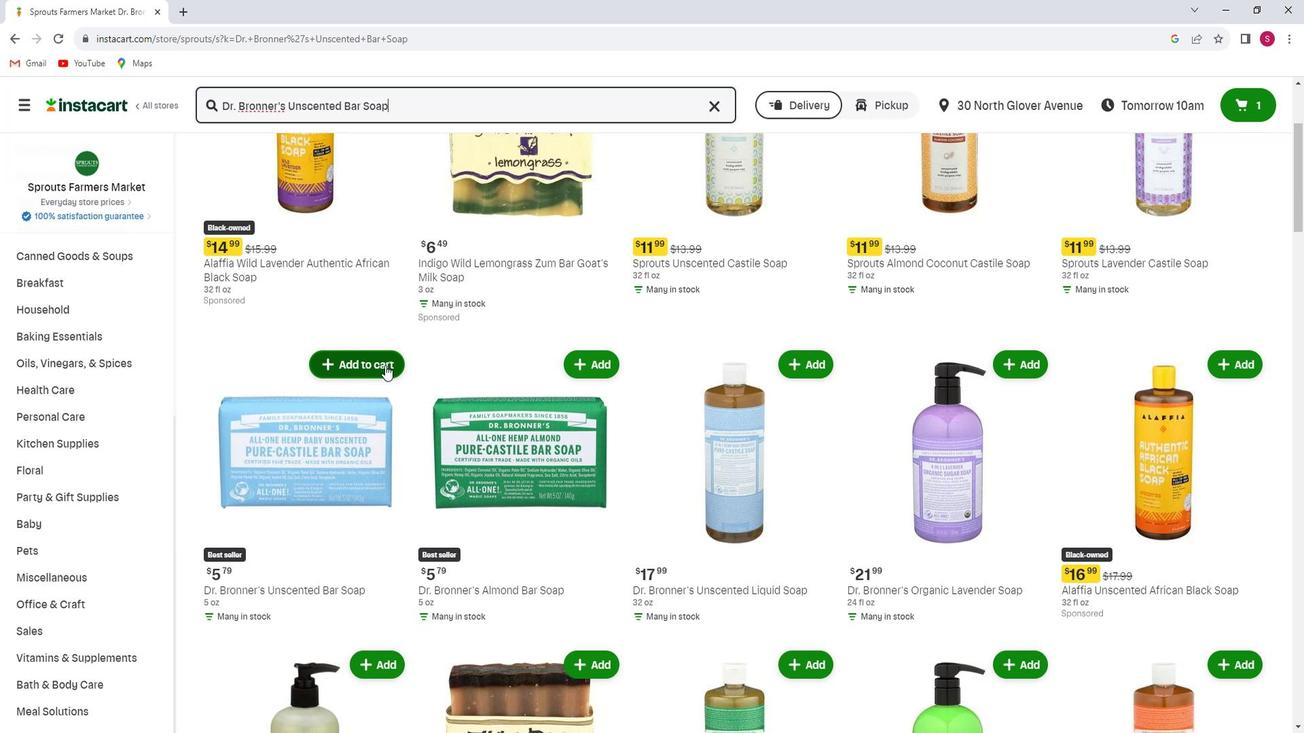 
Action: Mouse moved to (392, 443)
Screenshot: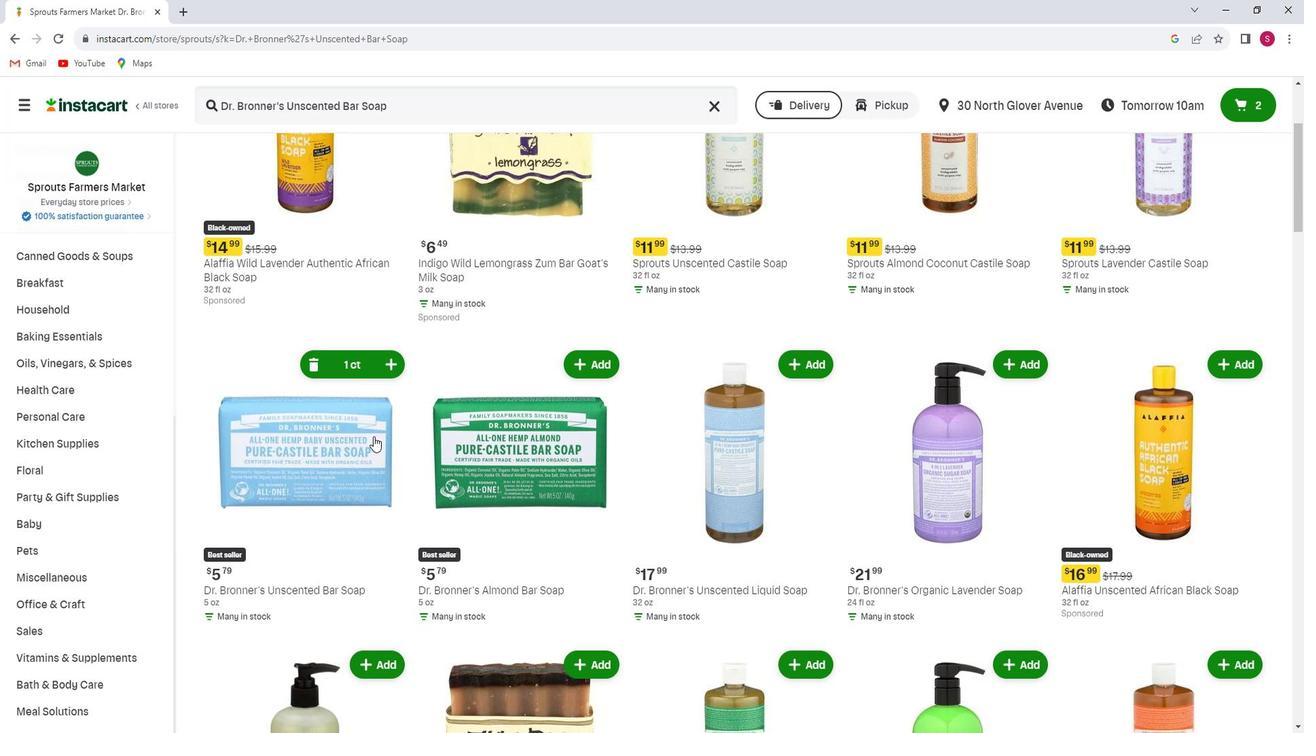 
